 Task: In the Contact  SkylarThomas@mcny.org, schedule and save the meeting with title: 'Collaborative Discussion', Select date: '18 September, 2023', select start time: 10:30:AM. Add location on call (718) 987-6548 with meeting description: For further discussion on products, kindly join the meeting.. Logged in from softage.6@softage.net
Action: Mouse moved to (85, 67)
Screenshot: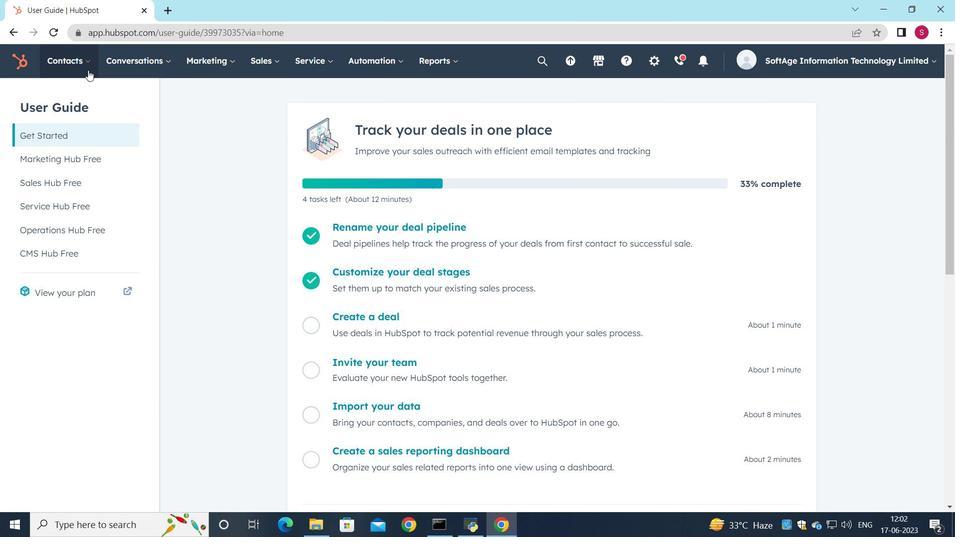 
Action: Mouse pressed left at (85, 67)
Screenshot: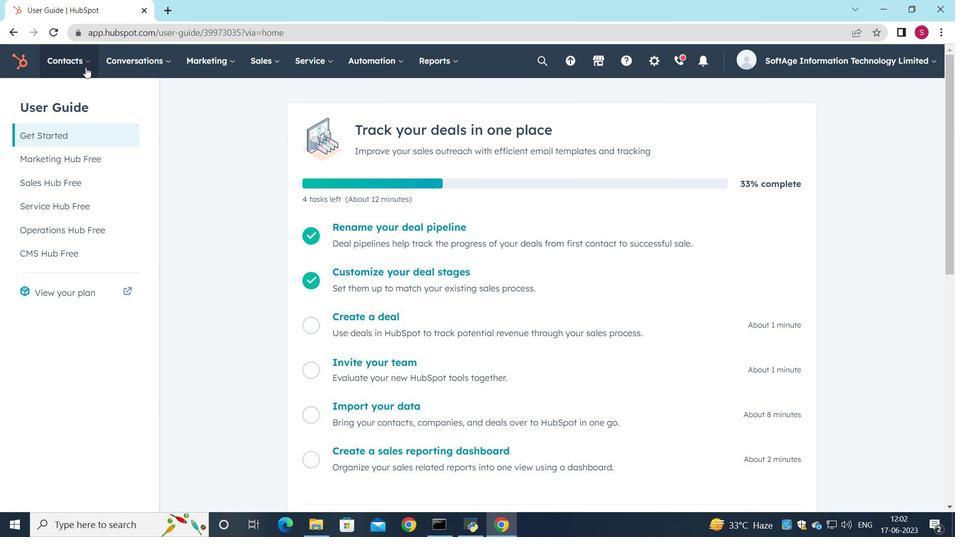 
Action: Mouse moved to (90, 109)
Screenshot: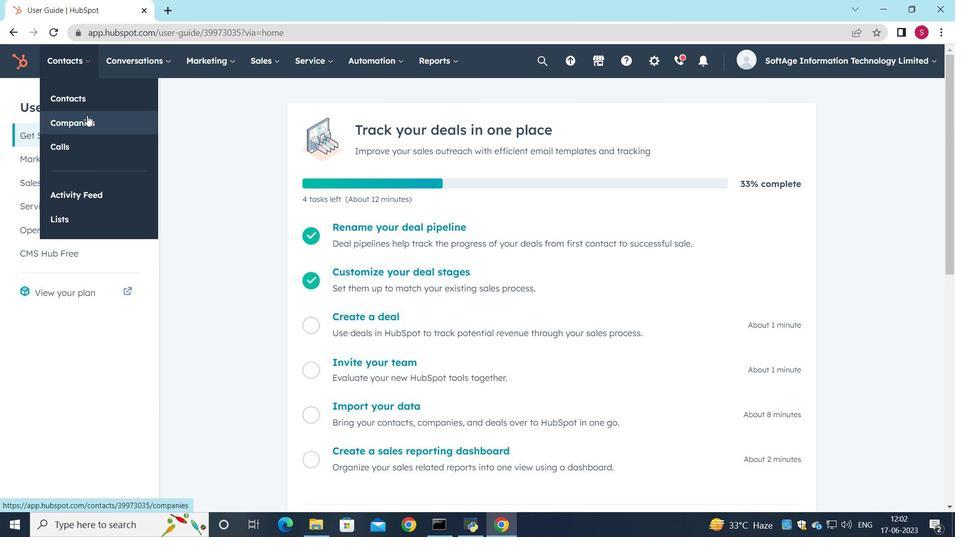 
Action: Mouse pressed left at (90, 109)
Screenshot: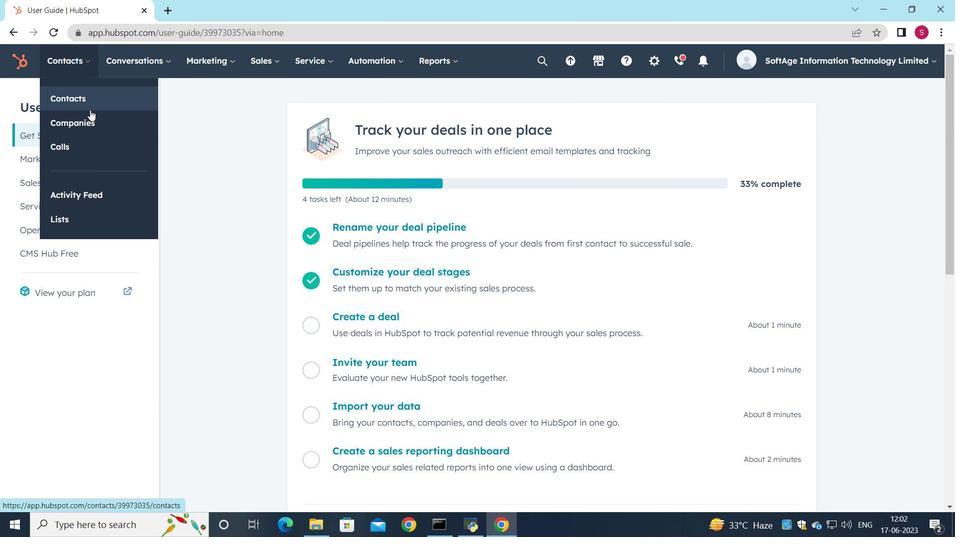 
Action: Mouse moved to (95, 202)
Screenshot: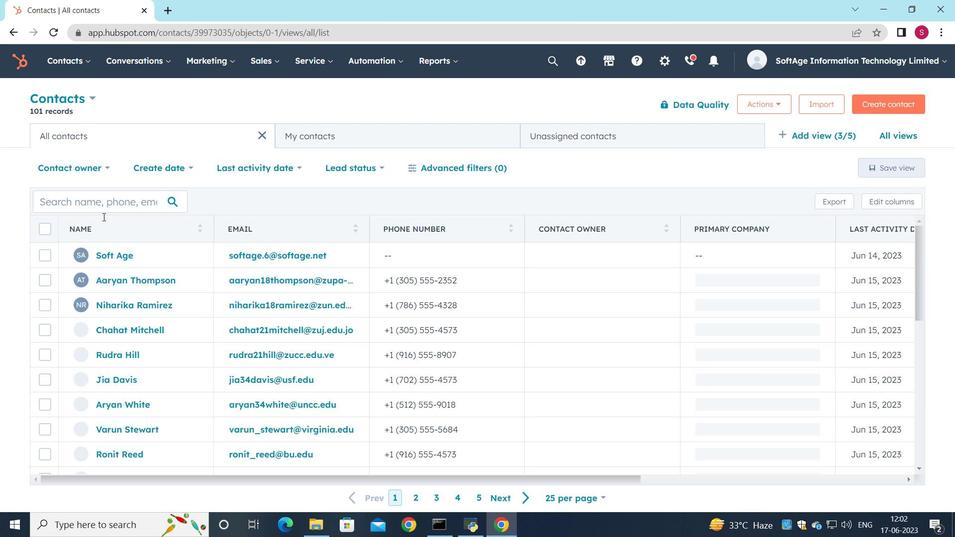 
Action: Mouse pressed left at (95, 202)
Screenshot: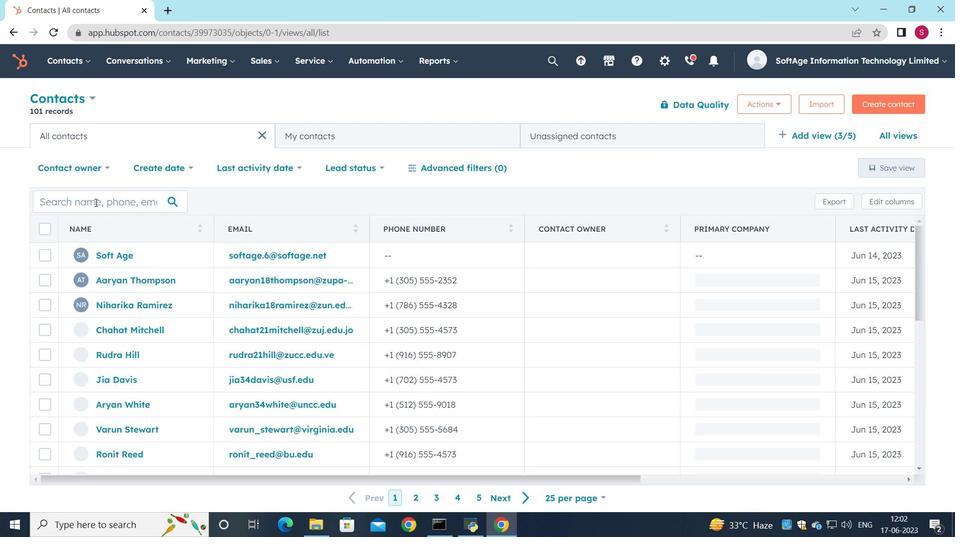
Action: Key pressed <Key.shift>Skylar<Key.shift><Key.shift><Key.shift><Key.shift><Key.shift><Key.shift>Thomas<Key.shift>@mcny.org
Screenshot: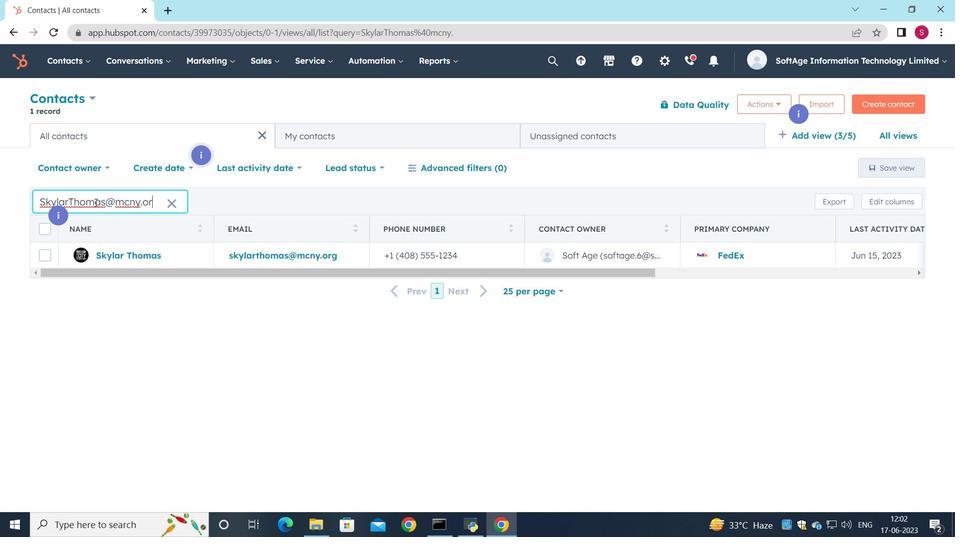
Action: Mouse moved to (100, 257)
Screenshot: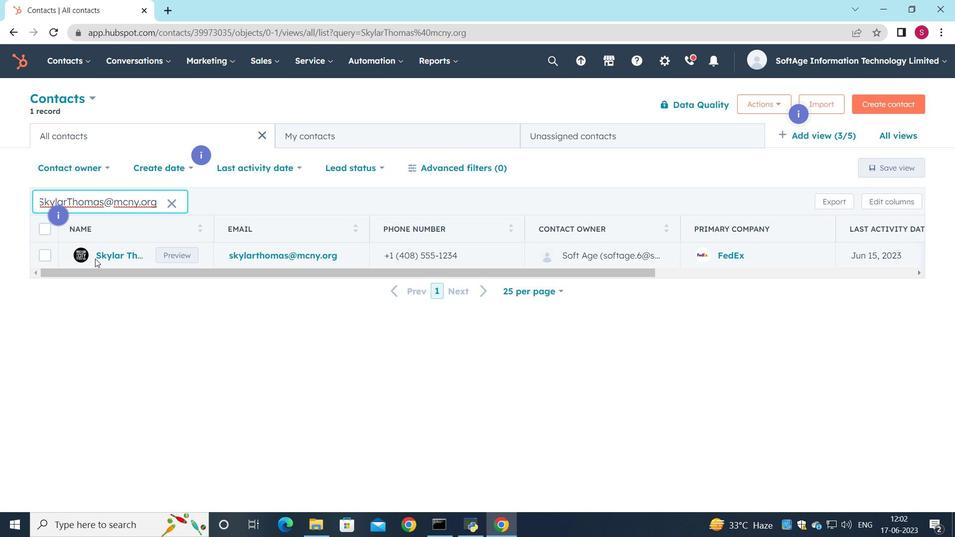 
Action: Mouse pressed left at (100, 257)
Screenshot: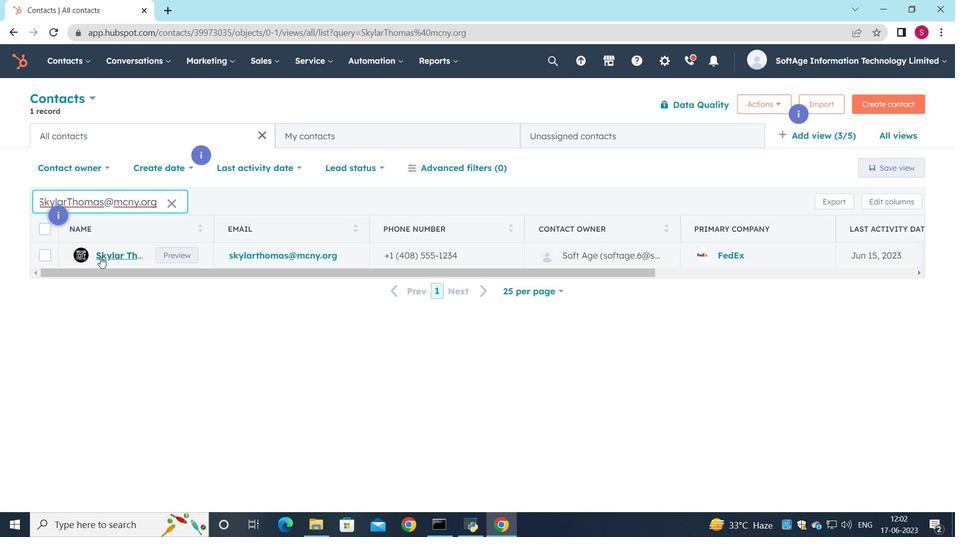
Action: Mouse moved to (152, 201)
Screenshot: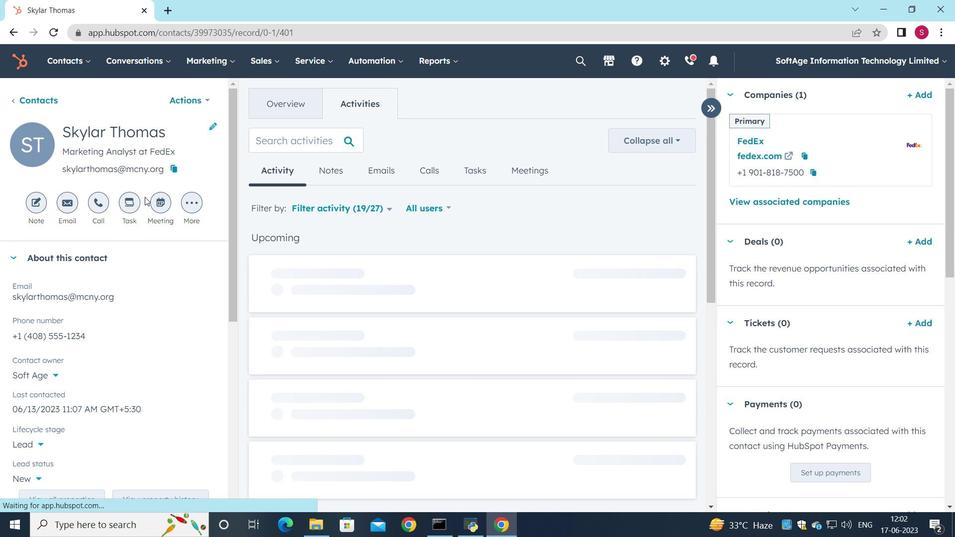 
Action: Mouse pressed left at (152, 201)
Screenshot: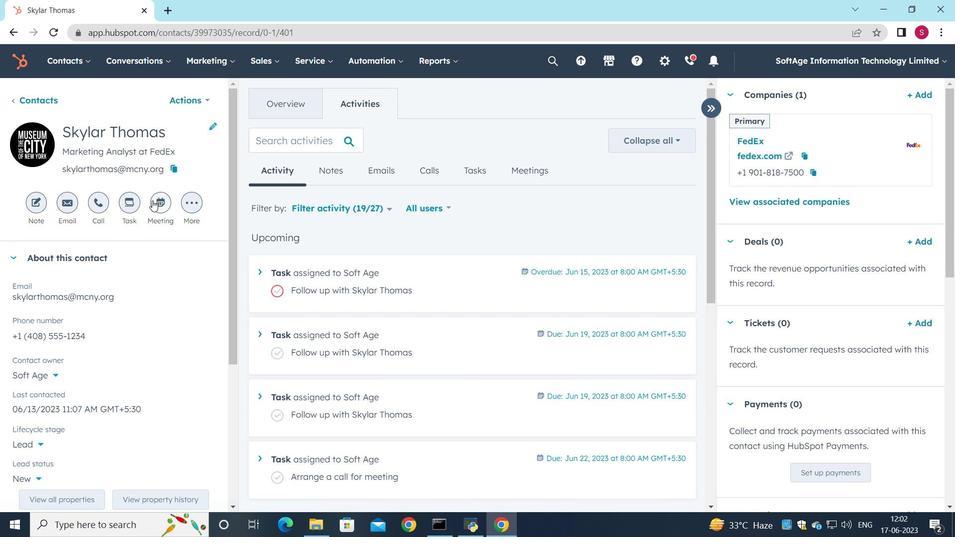 
Action: Mouse moved to (144, 170)
Screenshot: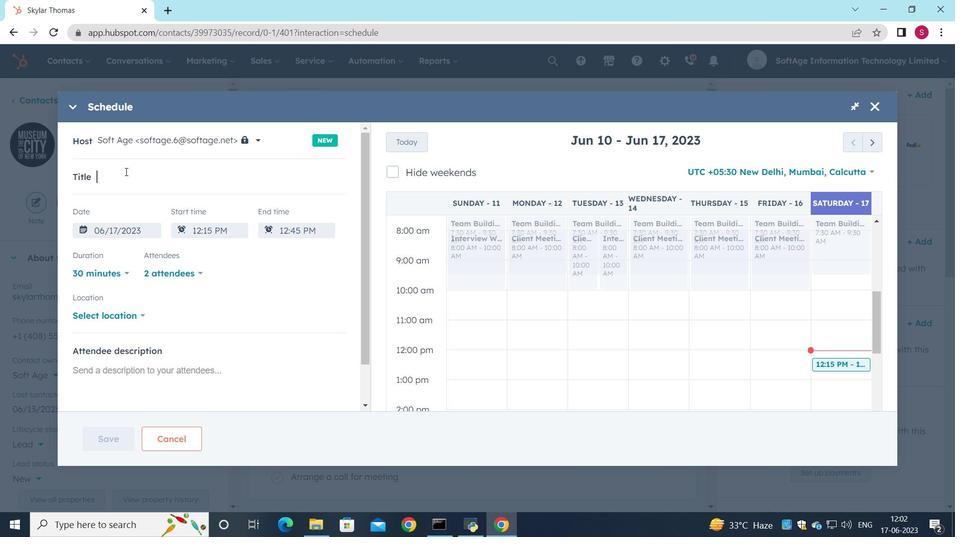 
Action: Key pressed <Key.shift><Key.shift><Key.shift><Key.shift><Key.shift><Key.shift><Key.shift><Key.shift><Key.shift><Key.shift><Key.shift><Key.shift><Key.shift><Key.shift><Key.shift><Key.shift><Key.shift><Key.shift><Key.shift><Key.shift><Key.shift><Key.shift><Key.shift><Key.shift><Key.shift><Key.shift><Key.shift><Key.shift><Key.shift><Key.shift><Key.shift><Key.shift><Key.shift>
Screenshot: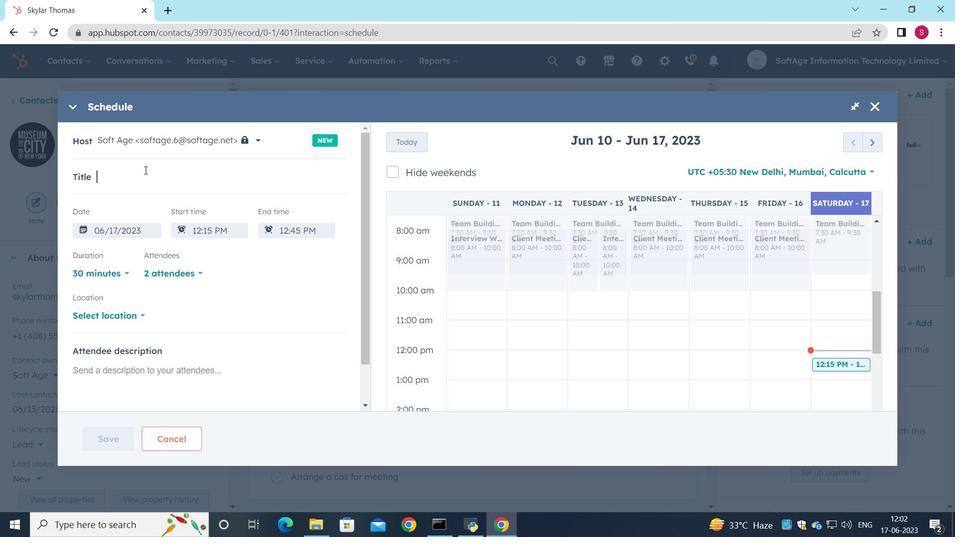 
Action: Mouse moved to (283, 162)
Screenshot: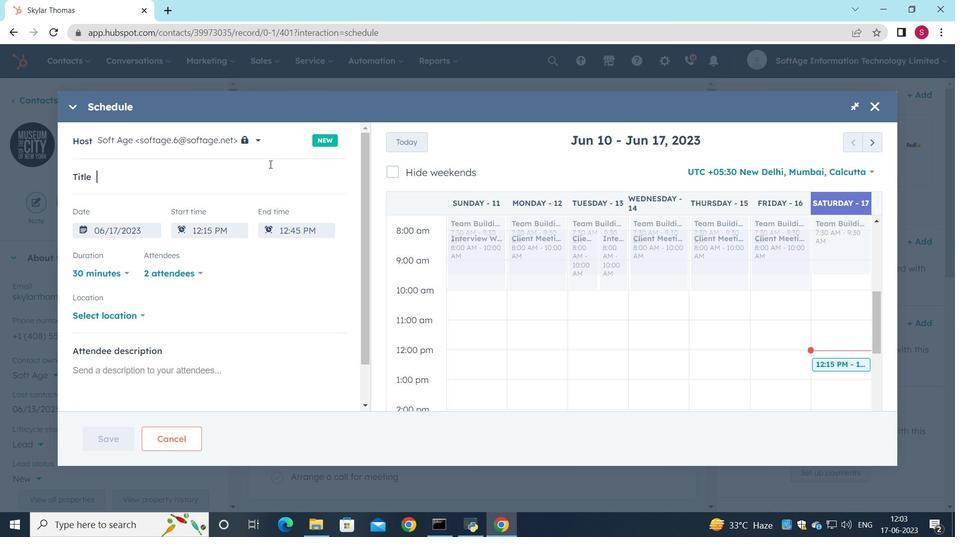 
Action: Key pressed <Key.shift>Collaborative<Key.space><Key.shift>Discussion
Screenshot: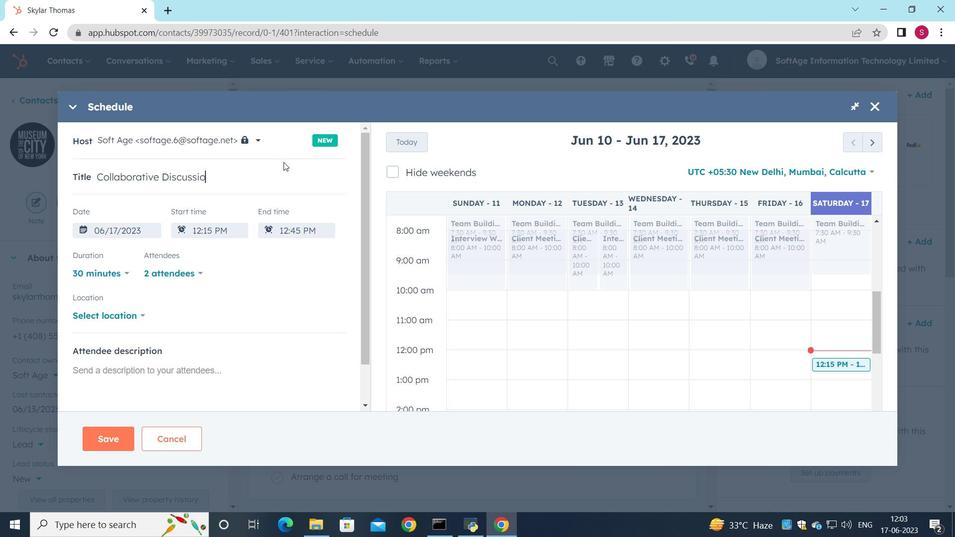 
Action: Mouse moved to (868, 142)
Screenshot: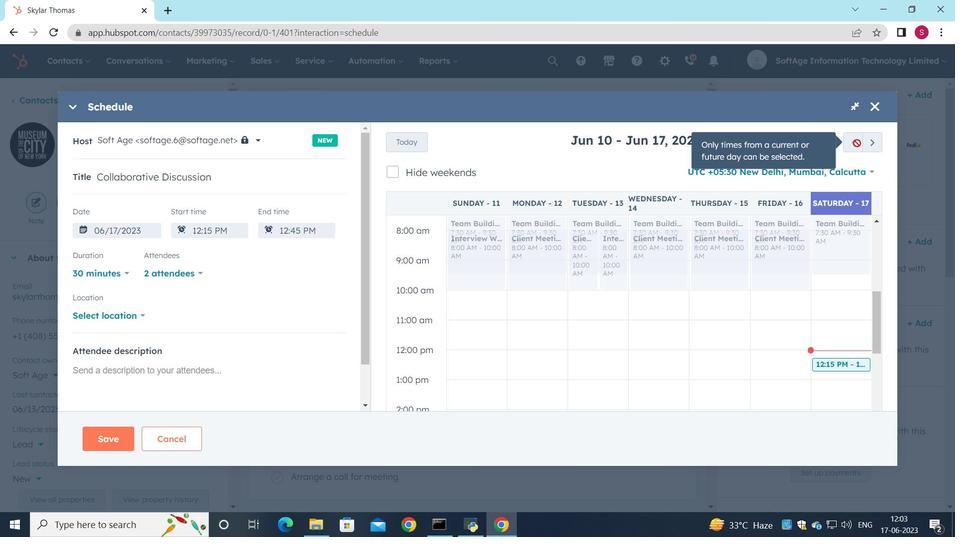 
Action: Mouse pressed left at (868, 142)
Screenshot: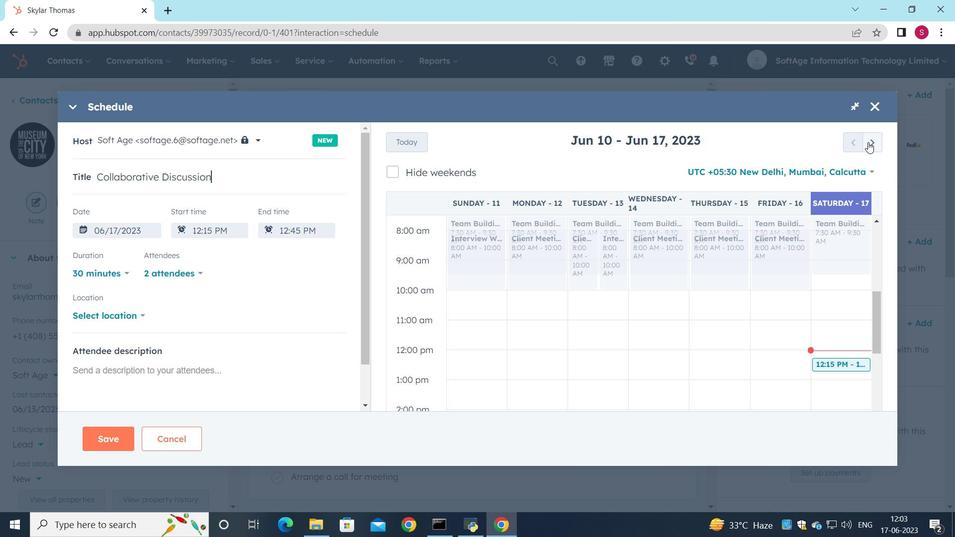 
Action: Mouse moved to (869, 145)
Screenshot: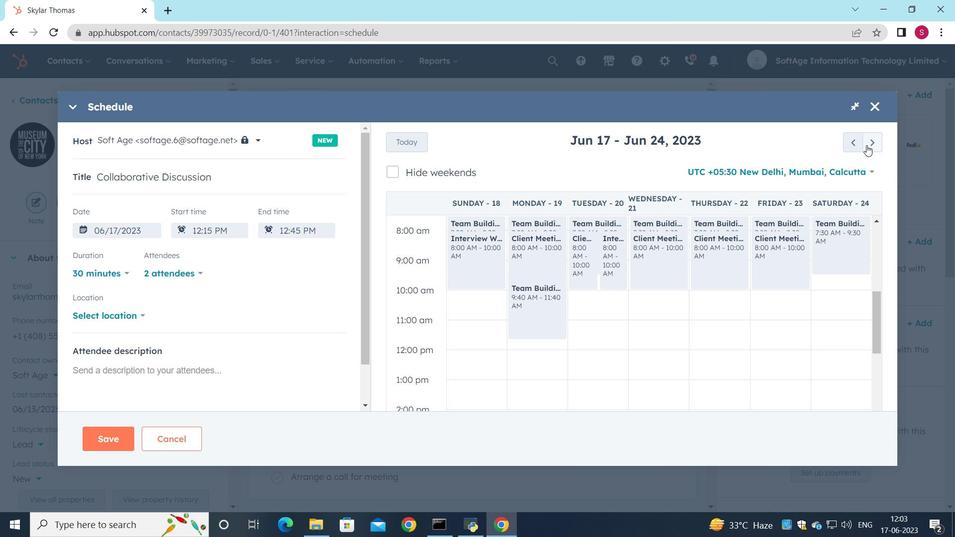 
Action: Mouse pressed left at (869, 145)
Screenshot: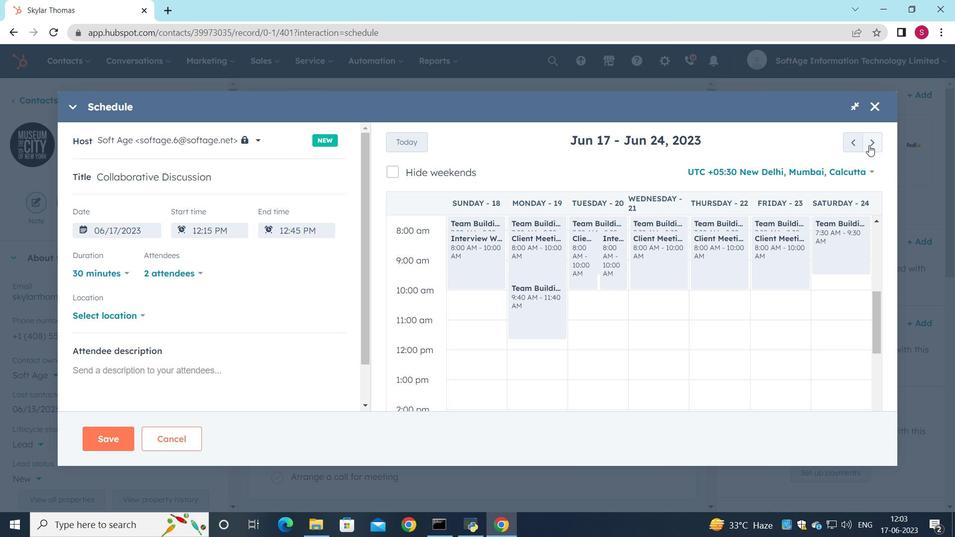 
Action: Mouse pressed left at (869, 145)
Screenshot: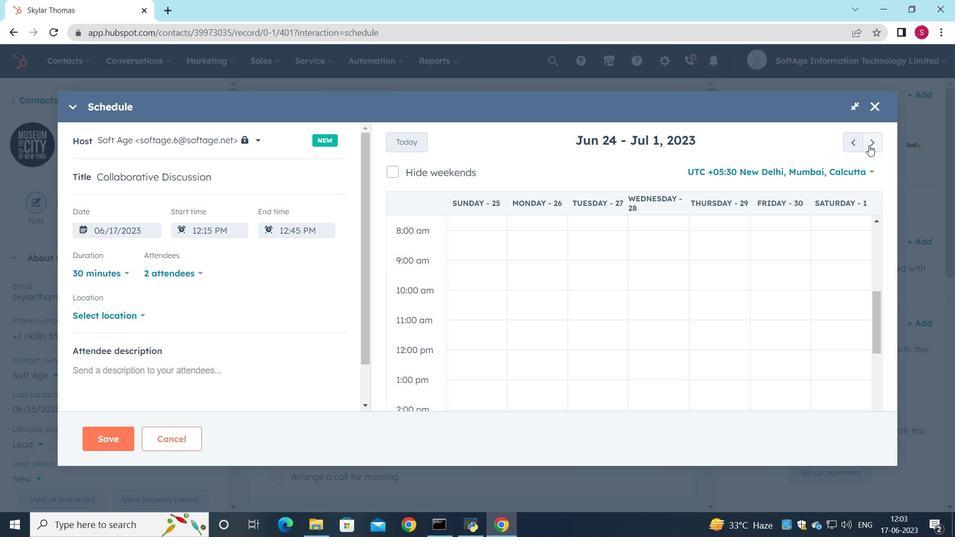 
Action: Mouse pressed left at (869, 145)
Screenshot: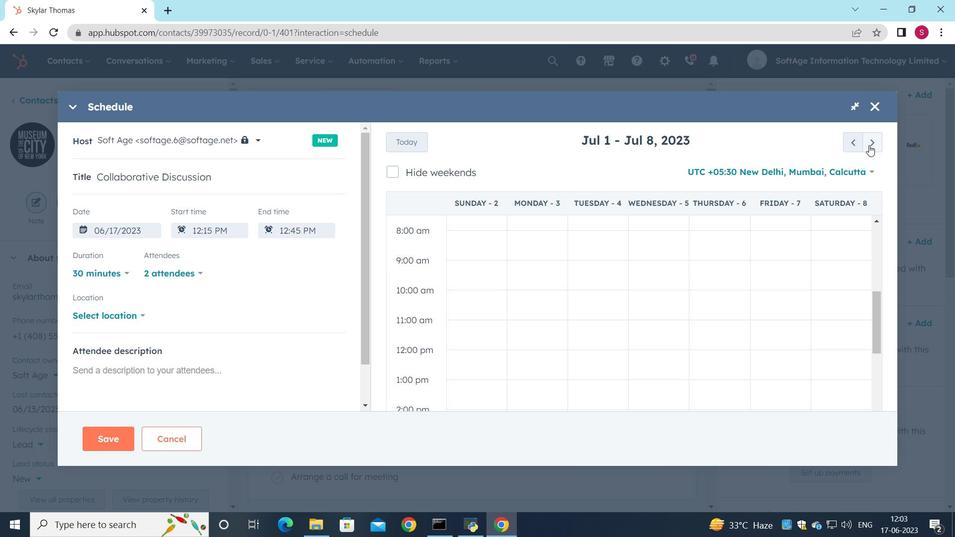 
Action: Mouse pressed left at (869, 145)
Screenshot: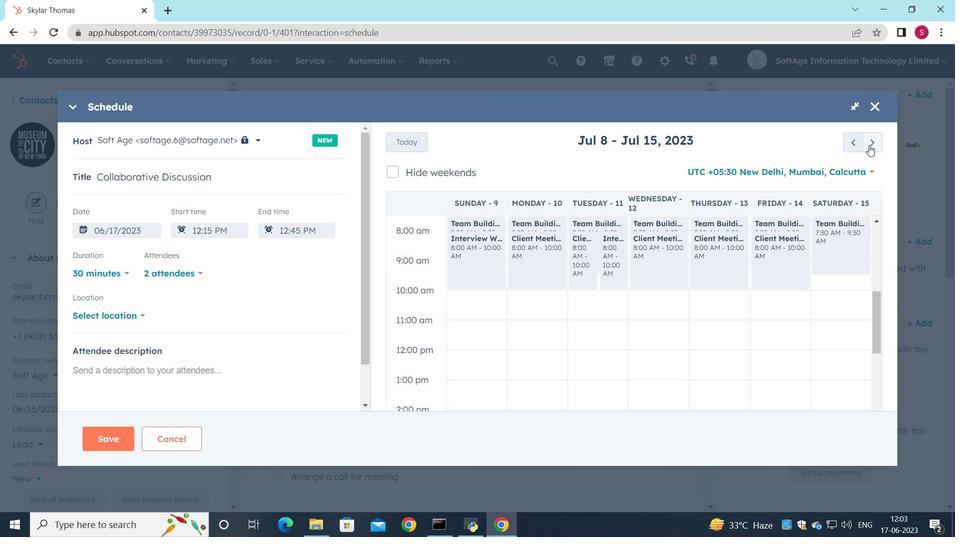 
Action: Mouse pressed left at (869, 145)
Screenshot: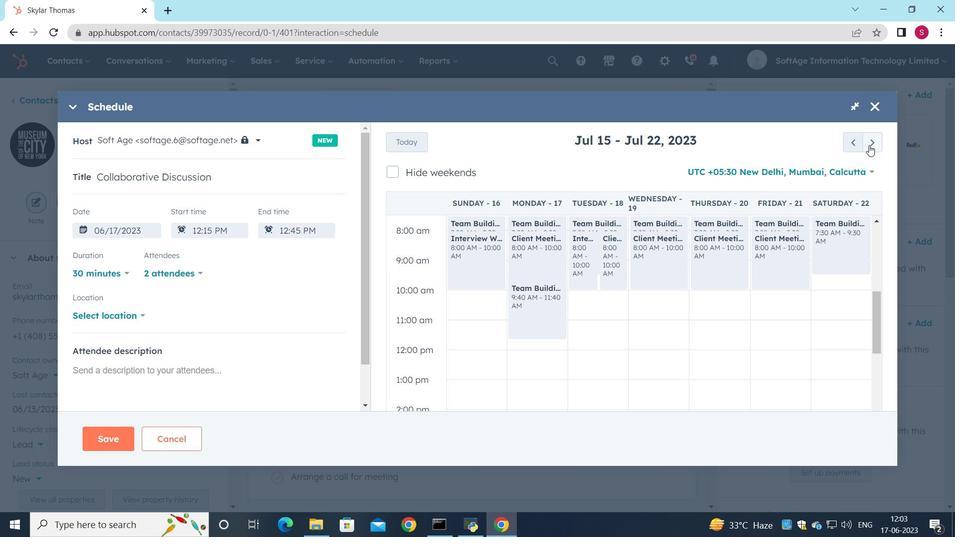 
Action: Mouse pressed left at (869, 145)
Screenshot: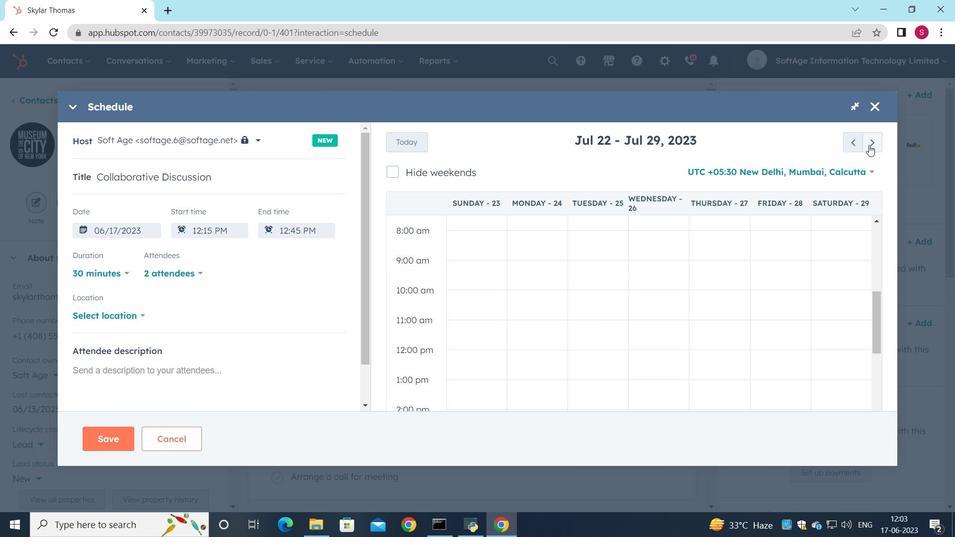 
Action: Mouse pressed left at (869, 145)
Screenshot: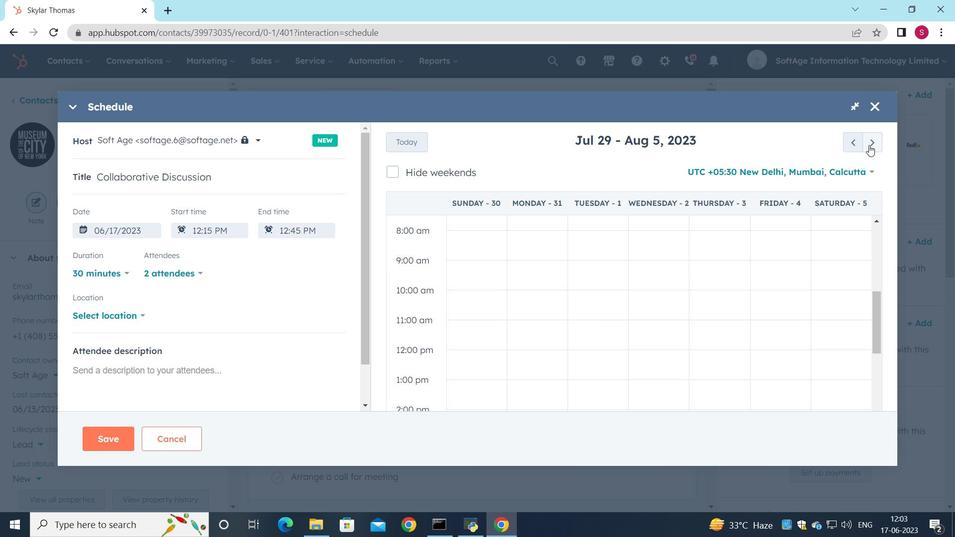 
Action: Mouse pressed left at (869, 145)
Screenshot: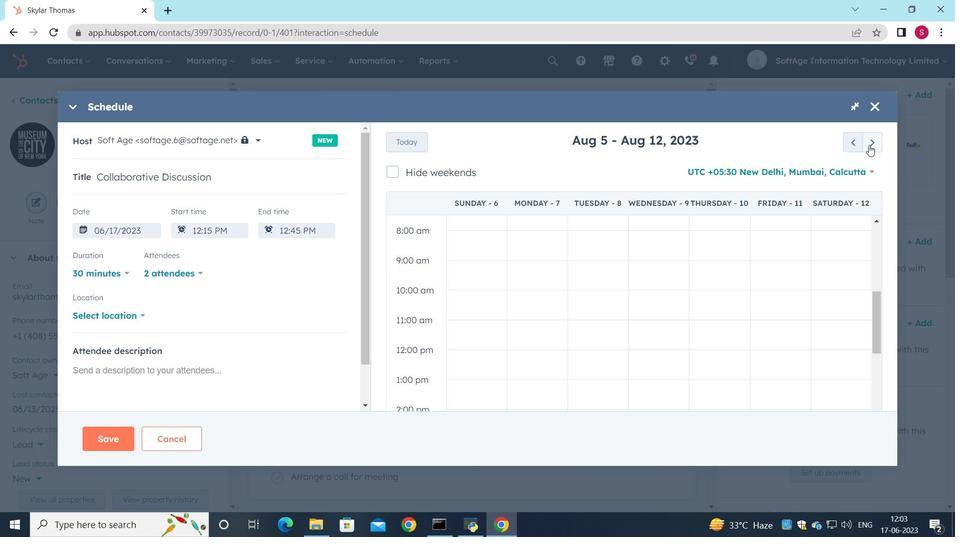 
Action: Mouse moved to (776, 304)
Screenshot: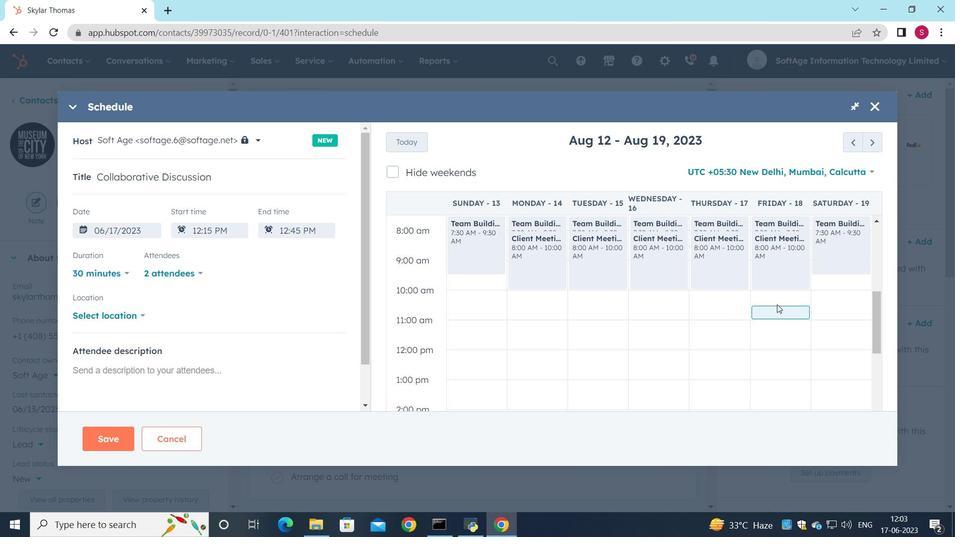 
Action: Mouse pressed left at (776, 304)
Screenshot: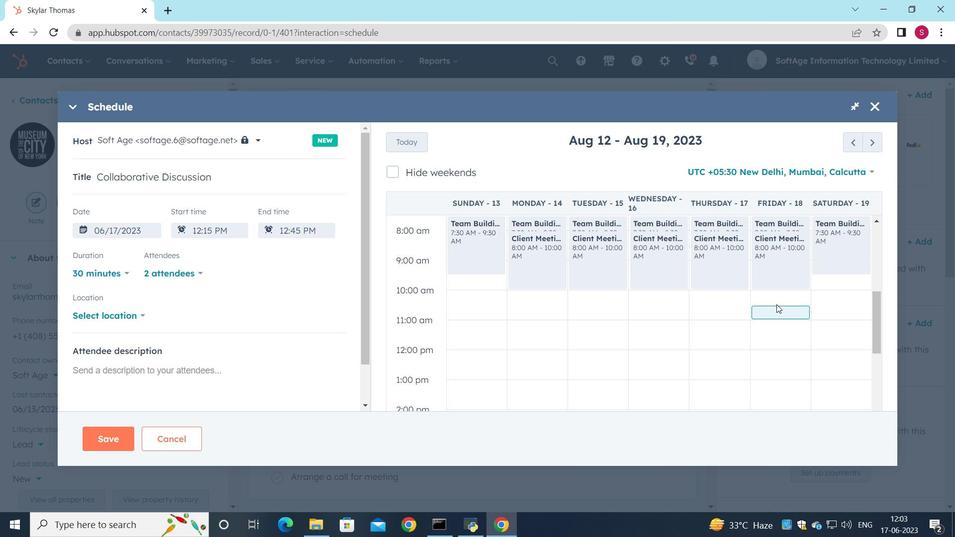 
Action: Mouse moved to (132, 315)
Screenshot: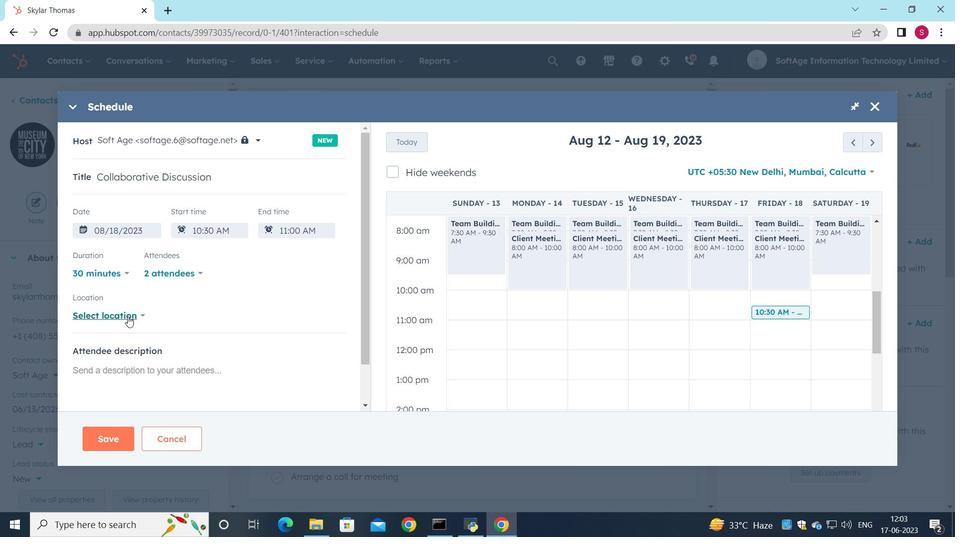 
Action: Mouse pressed left at (132, 315)
Screenshot: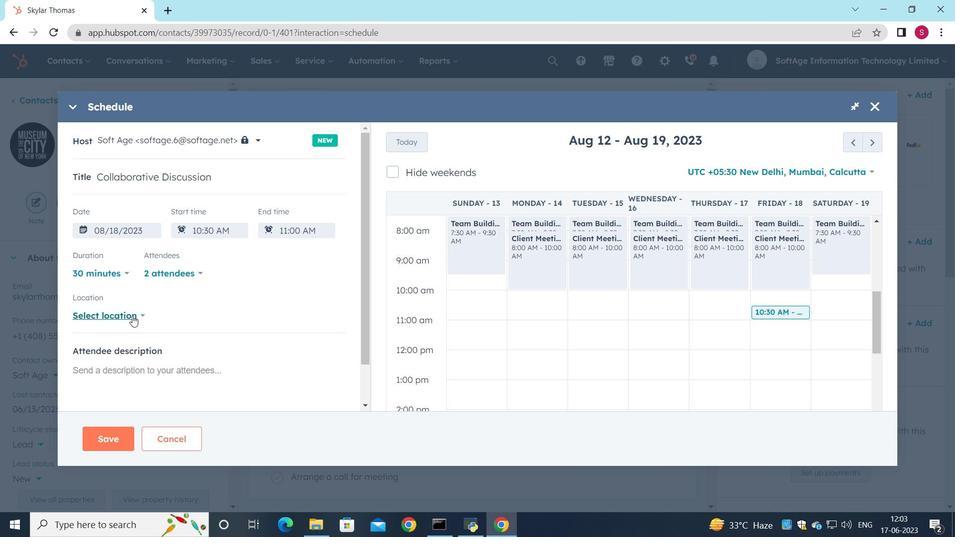 
Action: Mouse moved to (220, 279)
Screenshot: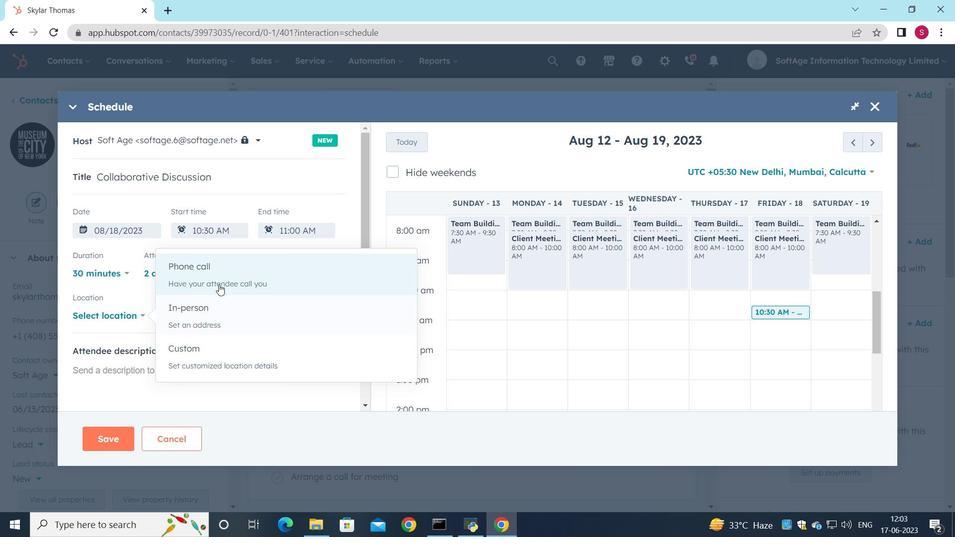 
Action: Mouse pressed left at (220, 279)
Screenshot: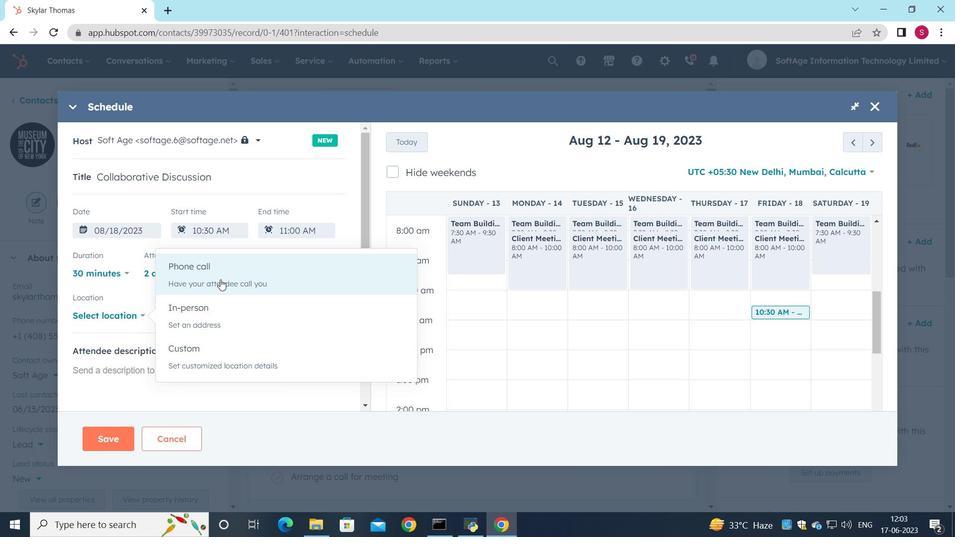 
Action: Mouse moved to (200, 314)
Screenshot: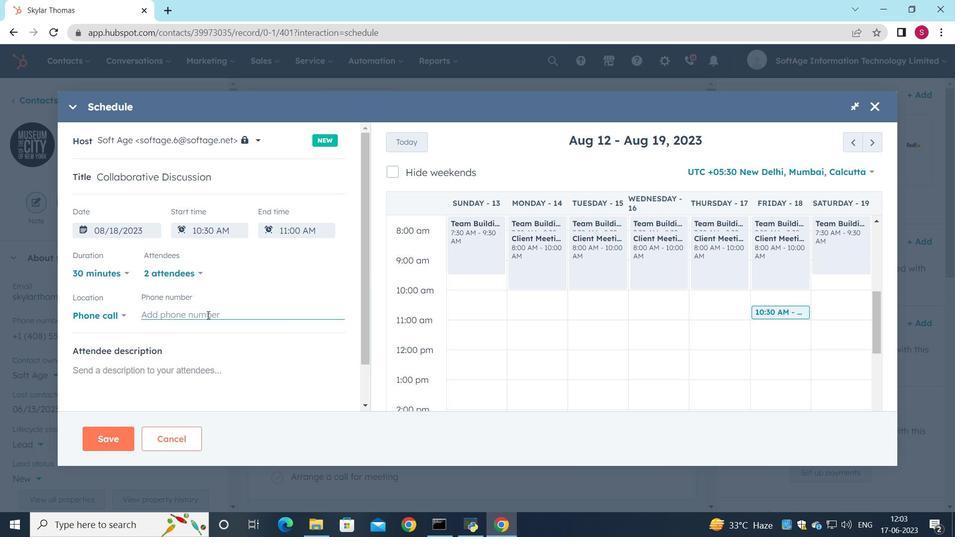 
Action: Mouse pressed left at (200, 314)
Screenshot: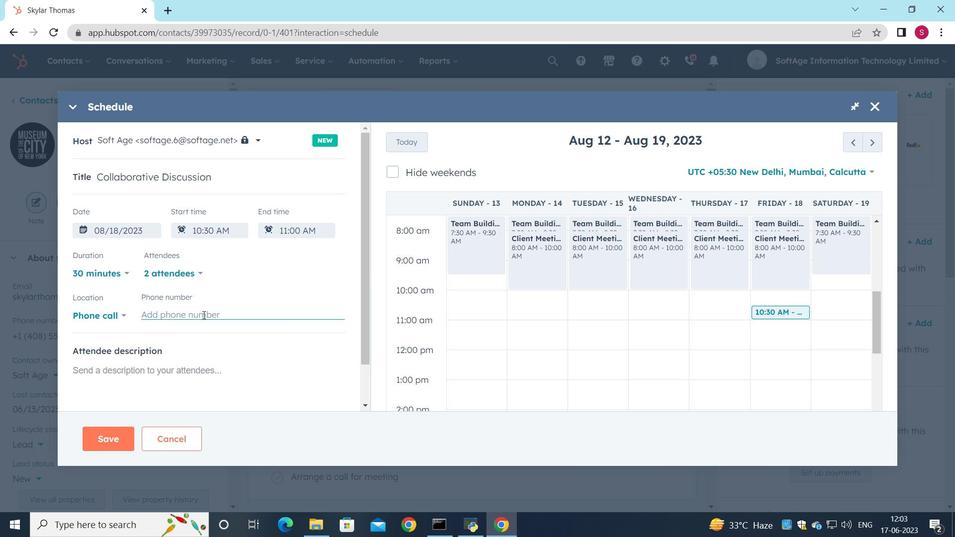 
Action: Key pressed <Key.shift_r><Key.shift_r><Key.shift_r><Key.shift_r><Key.shift_r><Key.shift_r><Key.shift_r><Key.shift_r>(718<Key.shift_r>)<Key.space>987
Screenshot: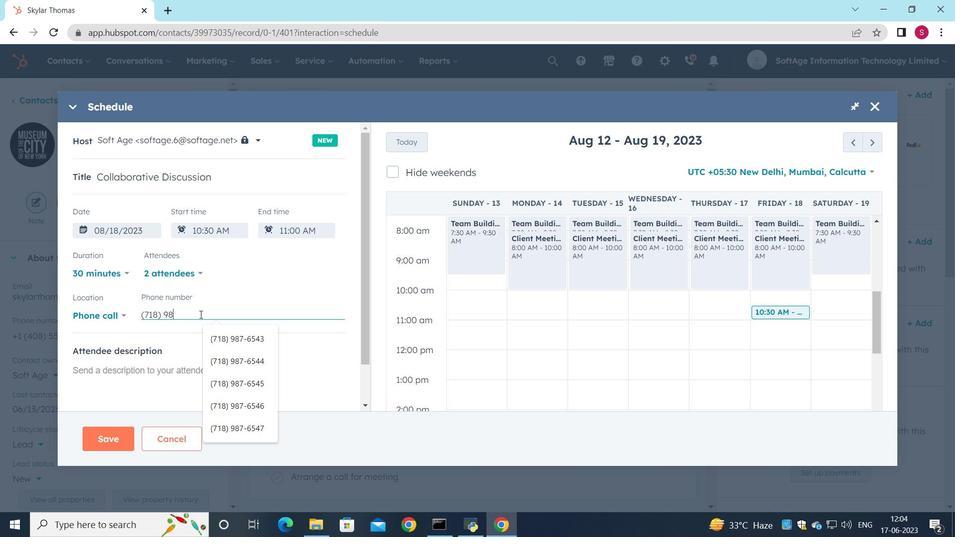 
Action: Mouse moved to (239, 185)
Screenshot: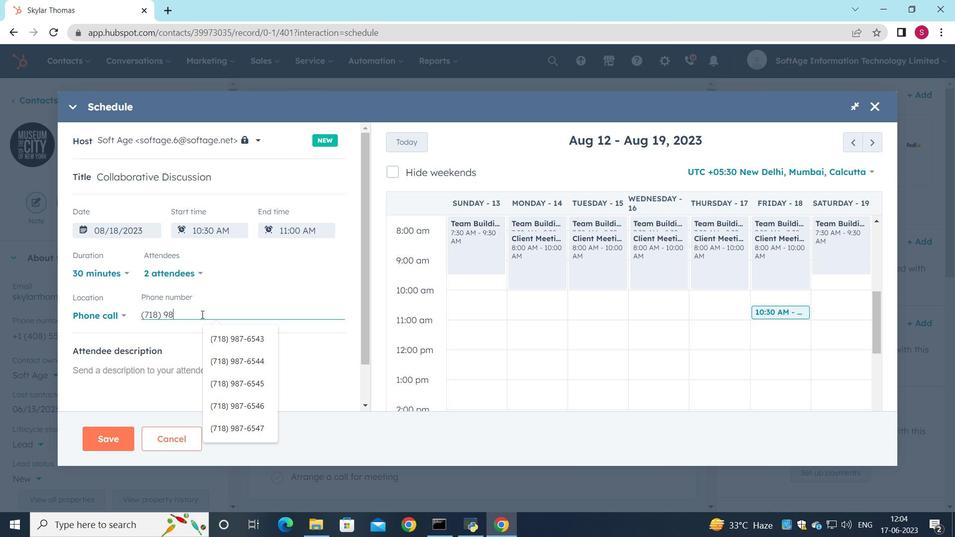
Action: Key pressed -6548
Screenshot: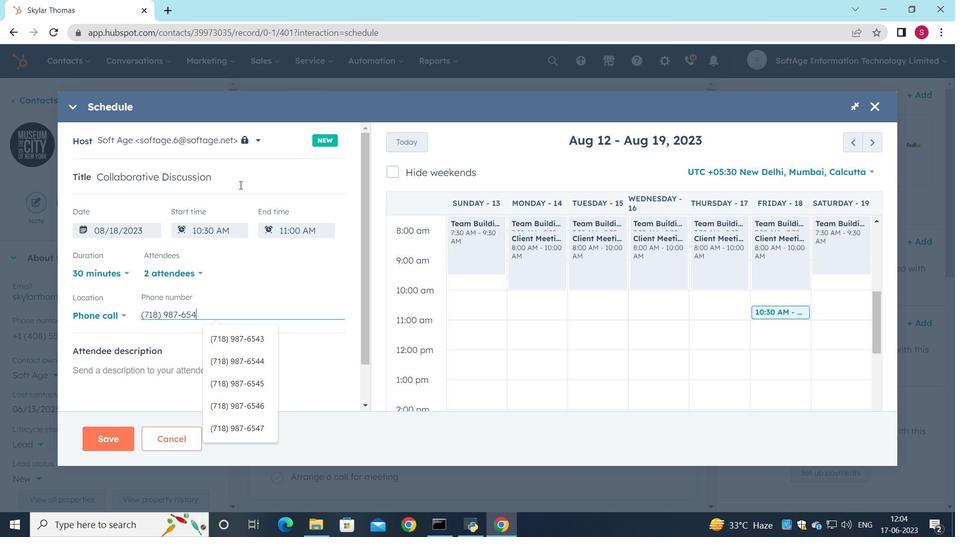 
Action: Mouse moved to (118, 376)
Screenshot: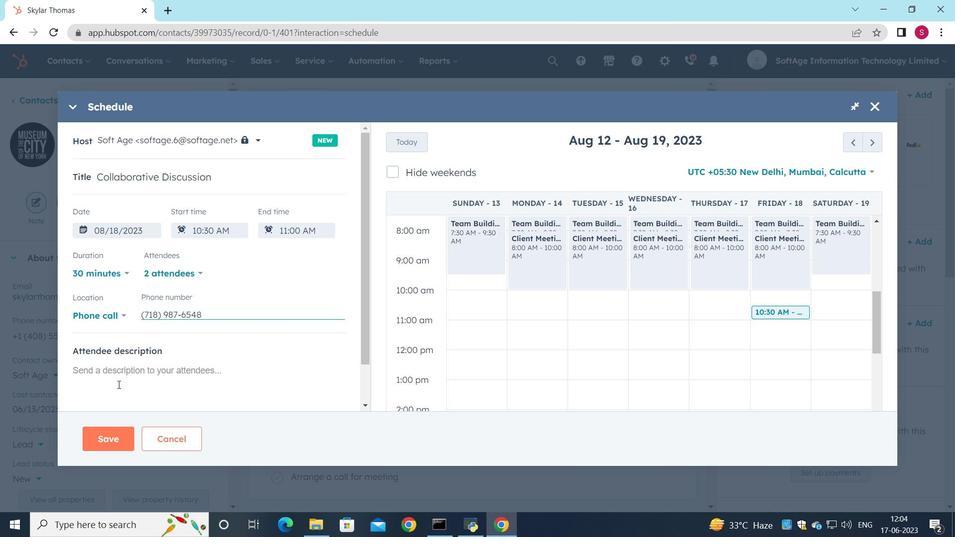 
Action: Mouse pressed left at (118, 376)
Screenshot: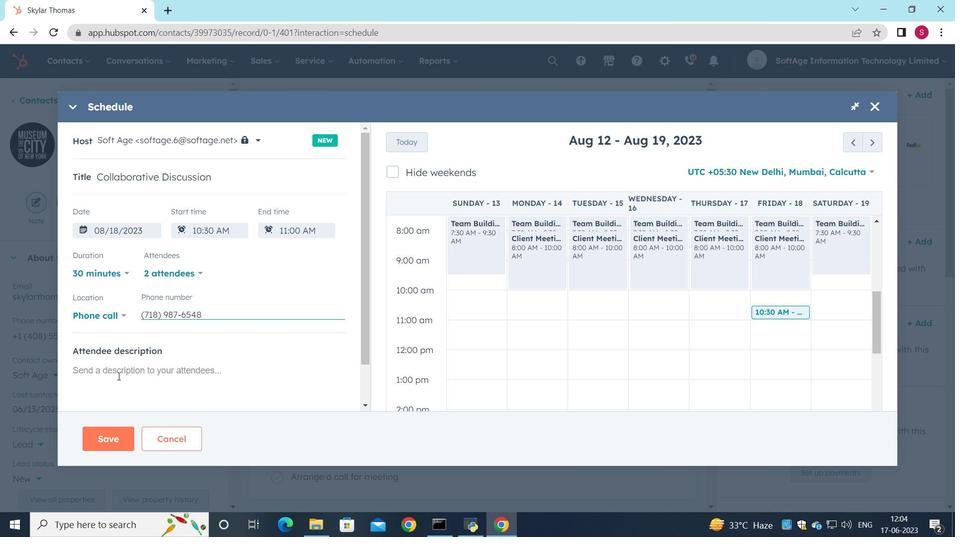 
Action: Mouse moved to (166, 373)
Screenshot: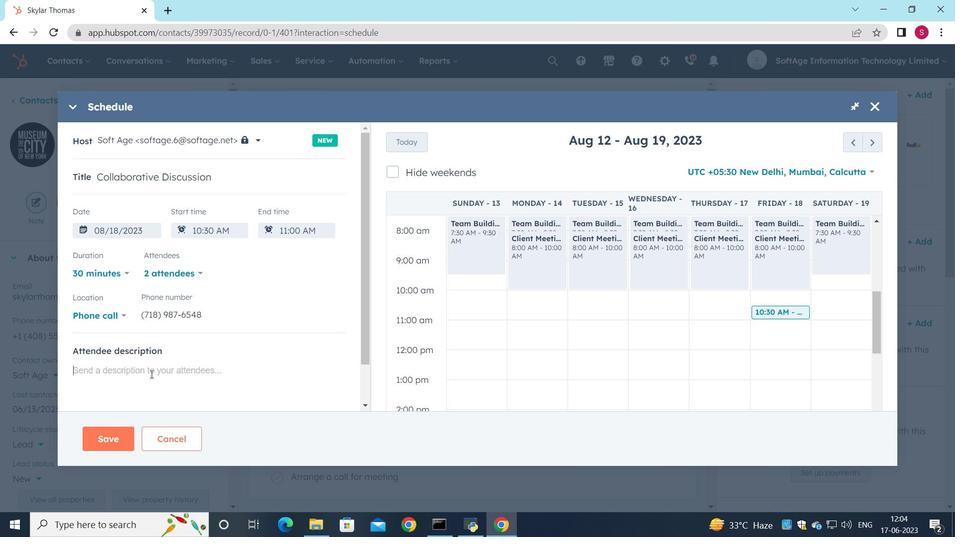
Action: Key pressed <Key.shift><Key.shift><Key.shift><Key.shift><Key.shift>For<Key.space>furthr<Key.backspace>er<Key.space>discussion<Key.space>on<Key.space>products<Key.space><Key.backspace>,<Key.space>kindly<Key.space>jp<Key.backspace>oin<Key.space>the<Key.space>meeting.
Screenshot: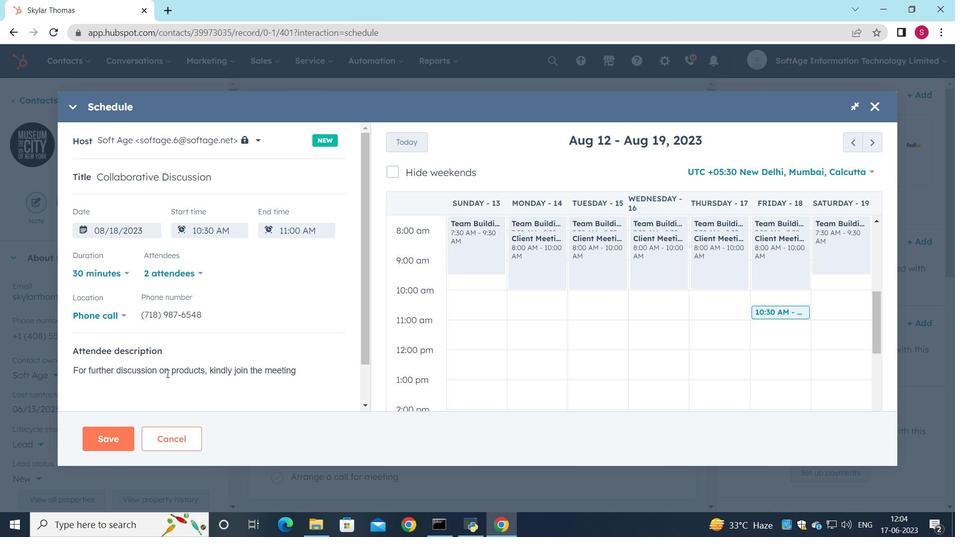 
Action: Mouse moved to (101, 441)
Screenshot: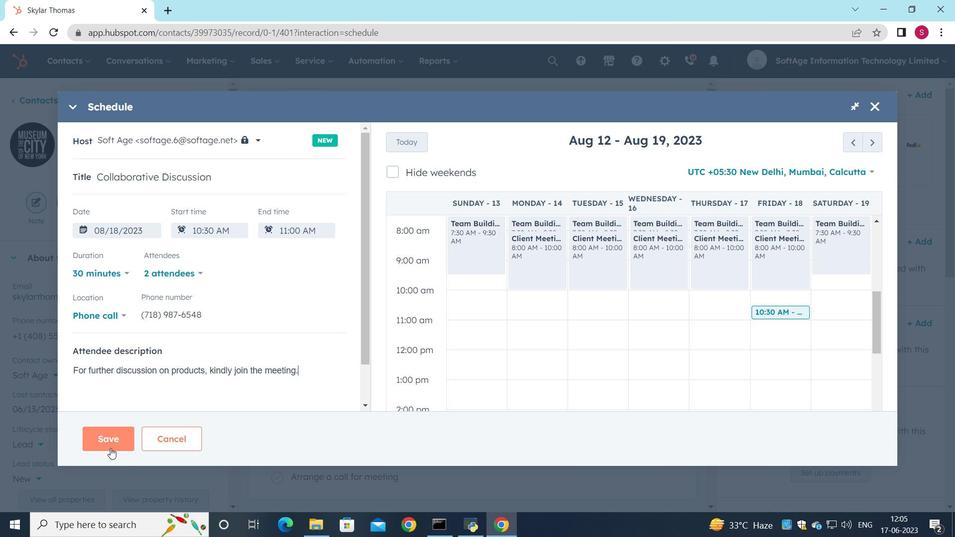 
Action: Mouse pressed left at (101, 441)
Screenshot: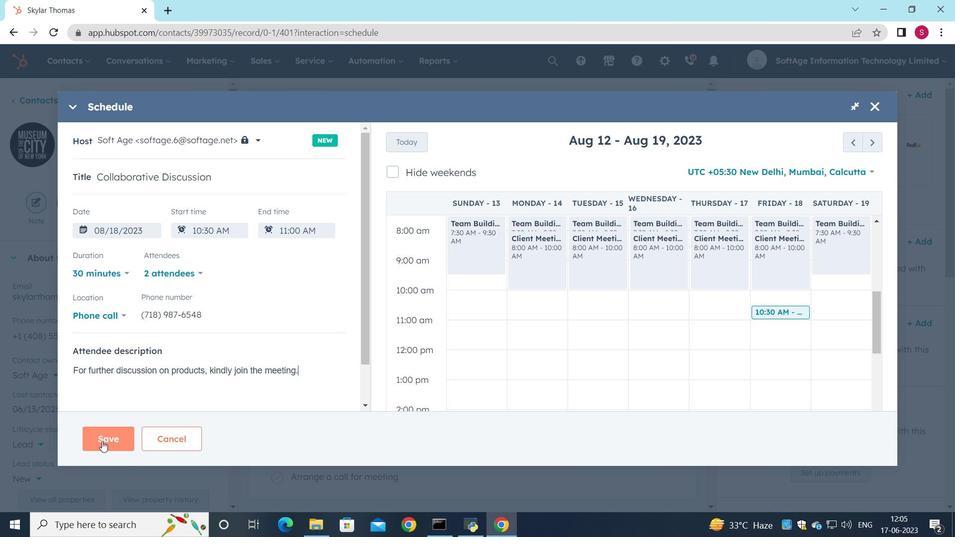 
Action: Mouse moved to (242, 406)
Screenshot: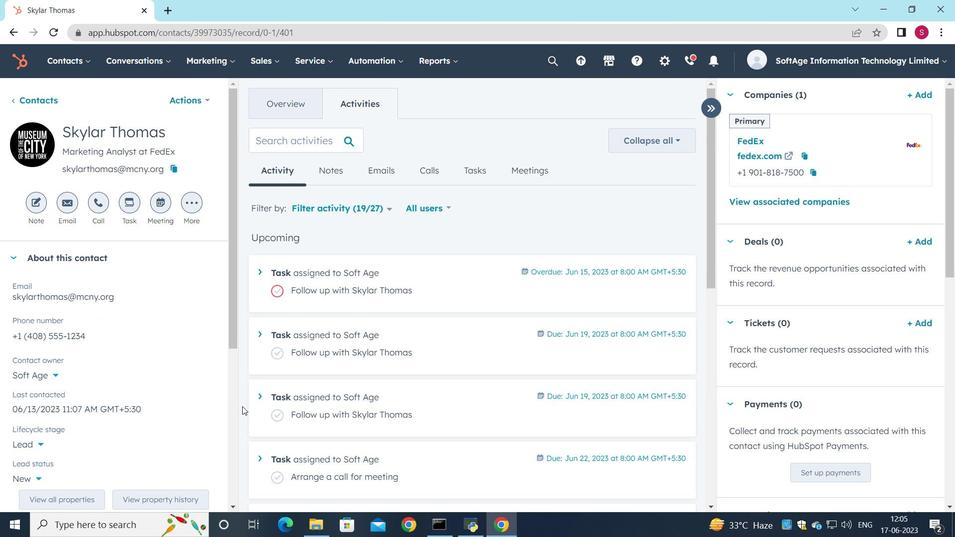 
